 Task: Check the average views per listing of underground utilities in the last 1 year.
Action: Mouse moved to (1073, 240)
Screenshot: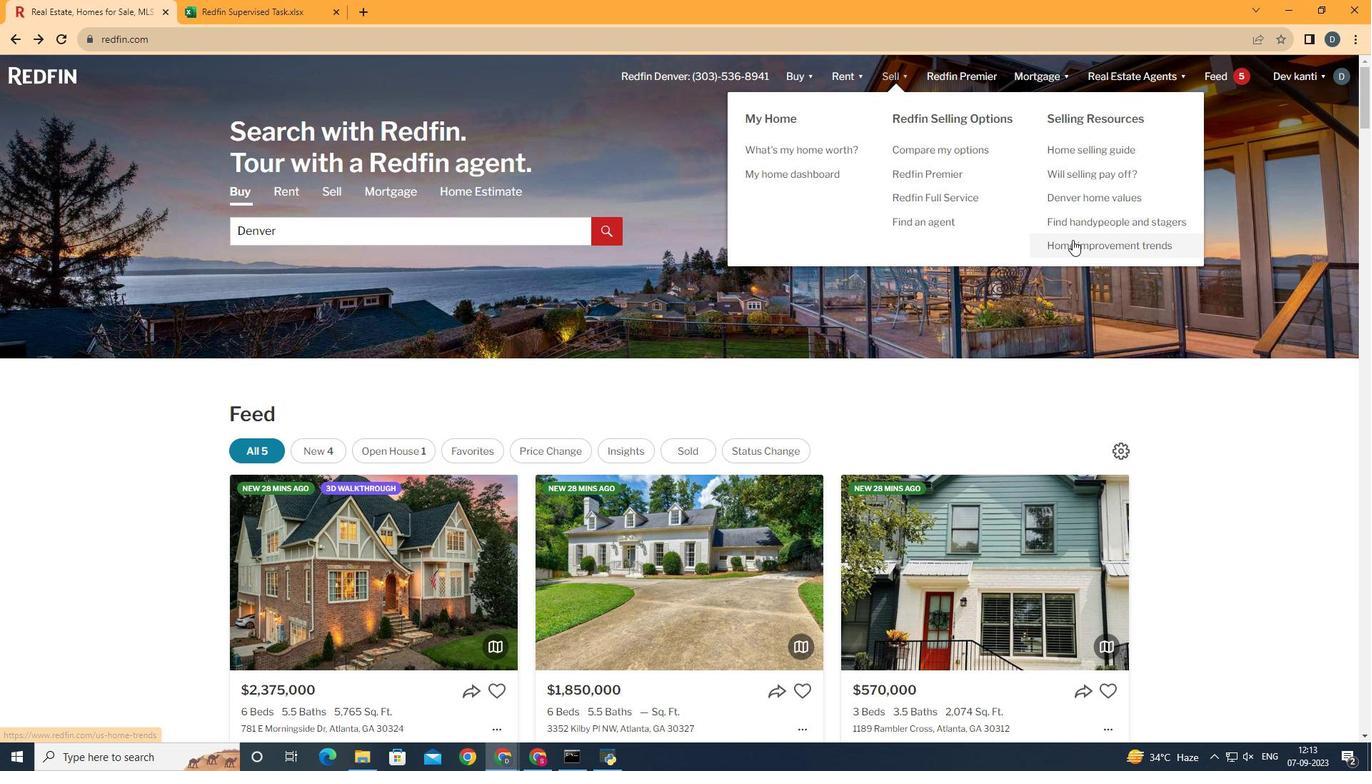 
Action: Mouse pressed left at (1073, 240)
Screenshot: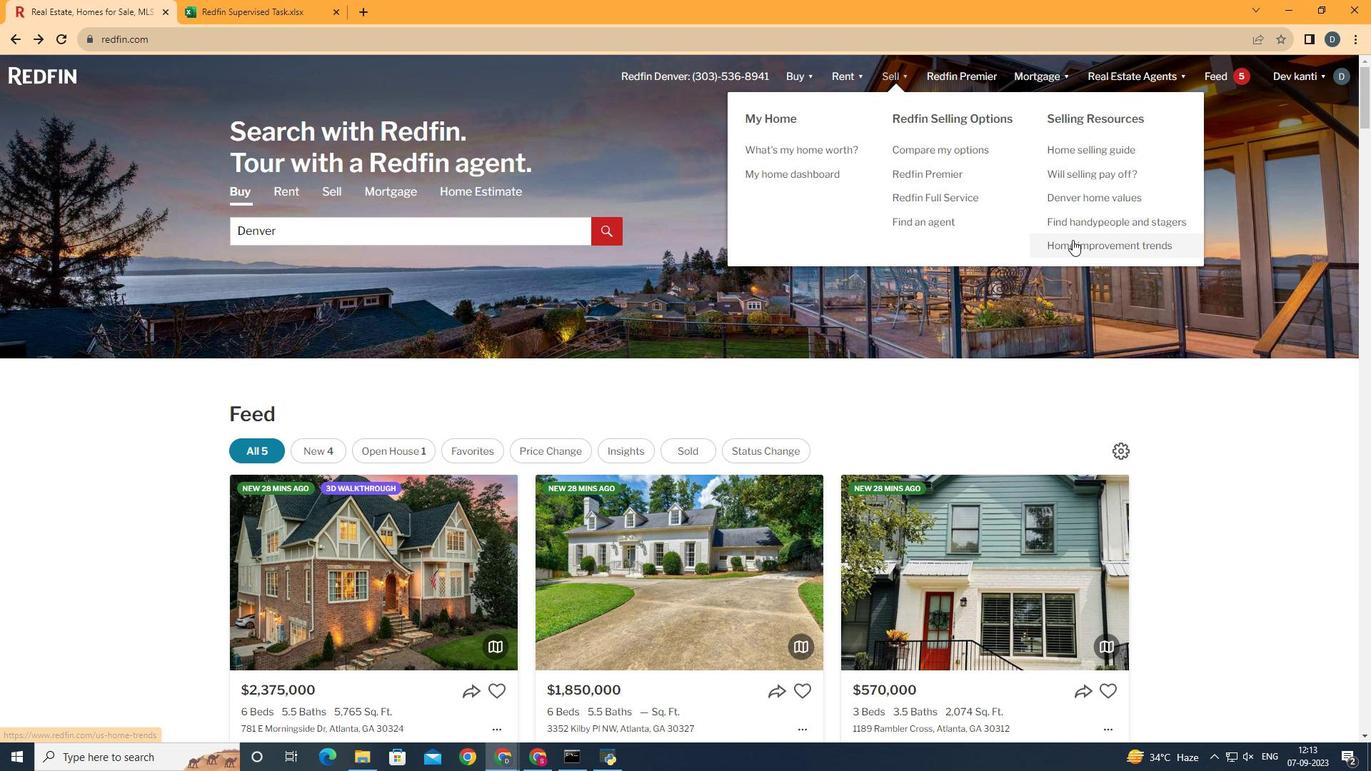 
Action: Mouse moved to (377, 277)
Screenshot: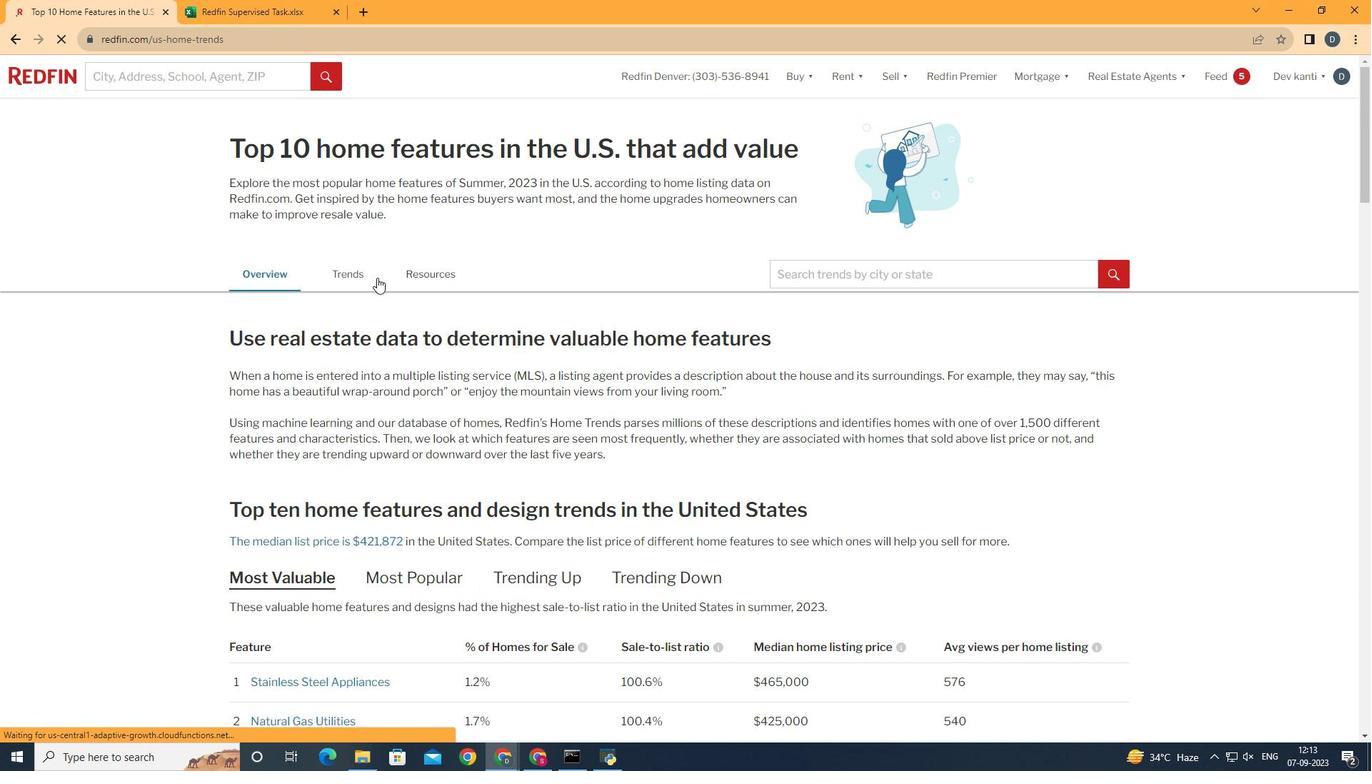 
Action: Mouse pressed left at (377, 277)
Screenshot: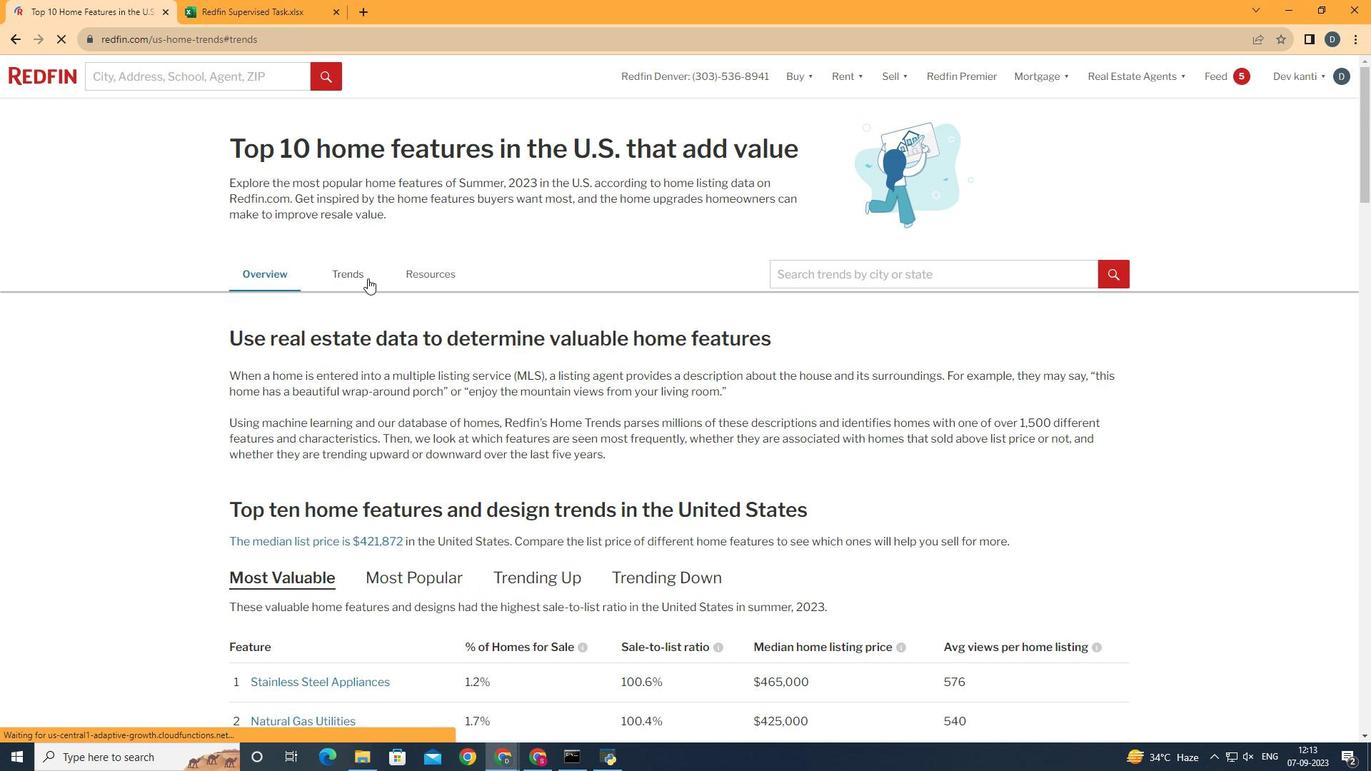 
Action: Mouse moved to (390, 294)
Screenshot: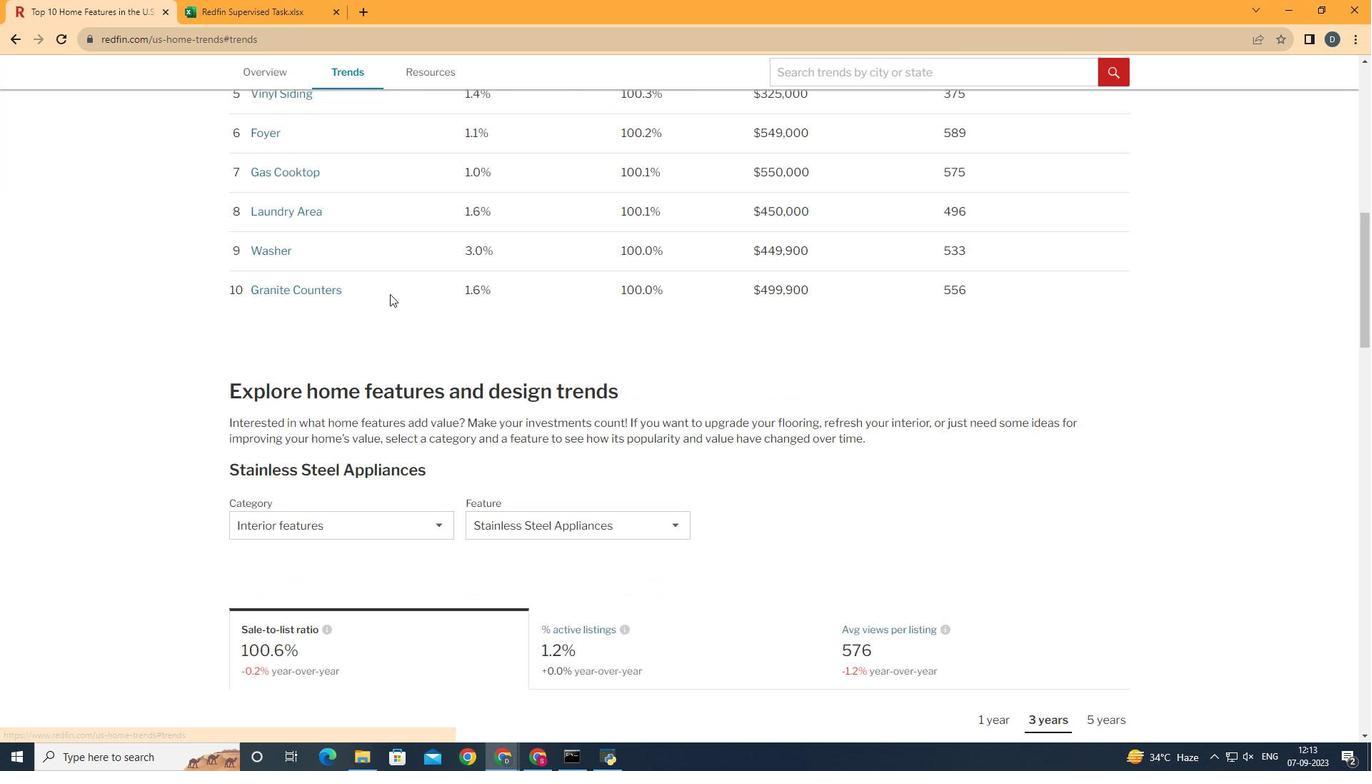 
Action: Mouse scrolled (390, 293) with delta (0, 0)
Screenshot: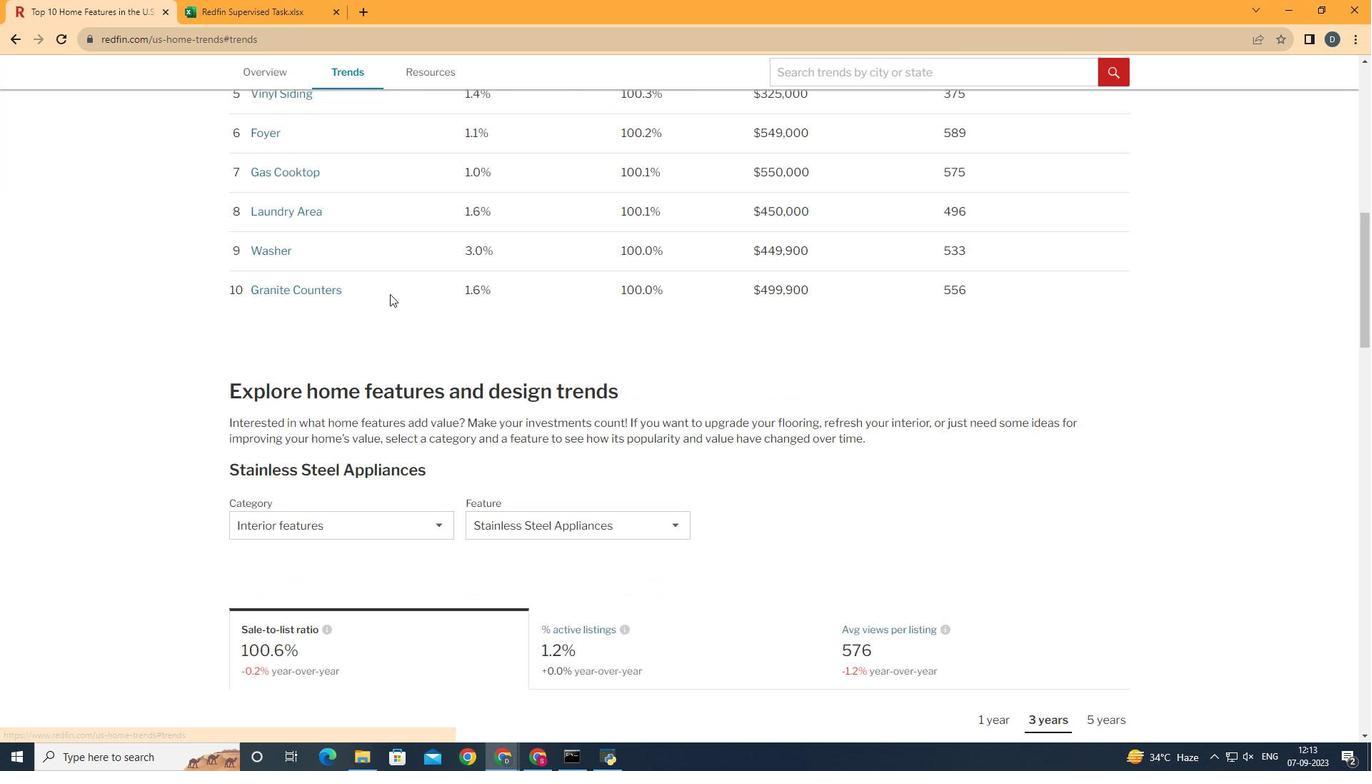 
Action: Mouse scrolled (390, 293) with delta (0, 0)
Screenshot: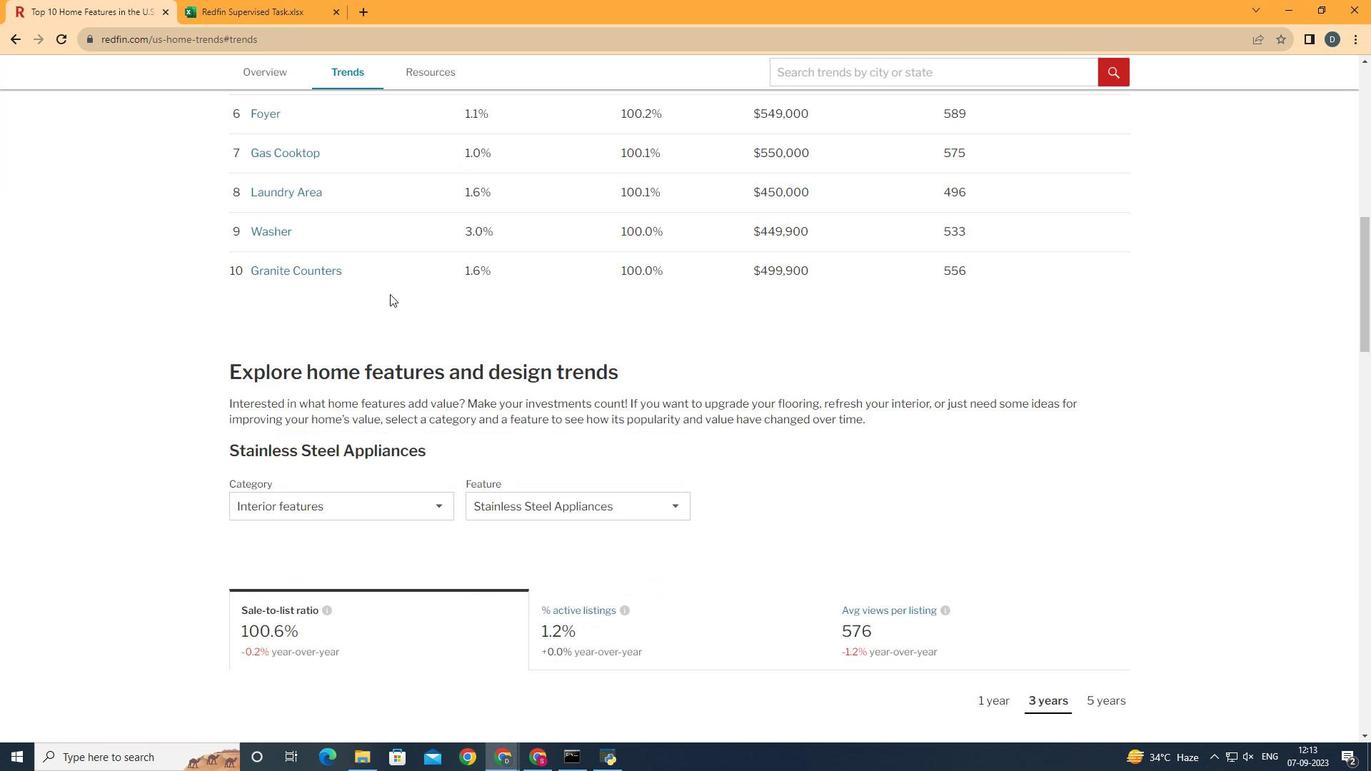 
Action: Mouse scrolled (390, 293) with delta (0, 0)
Screenshot: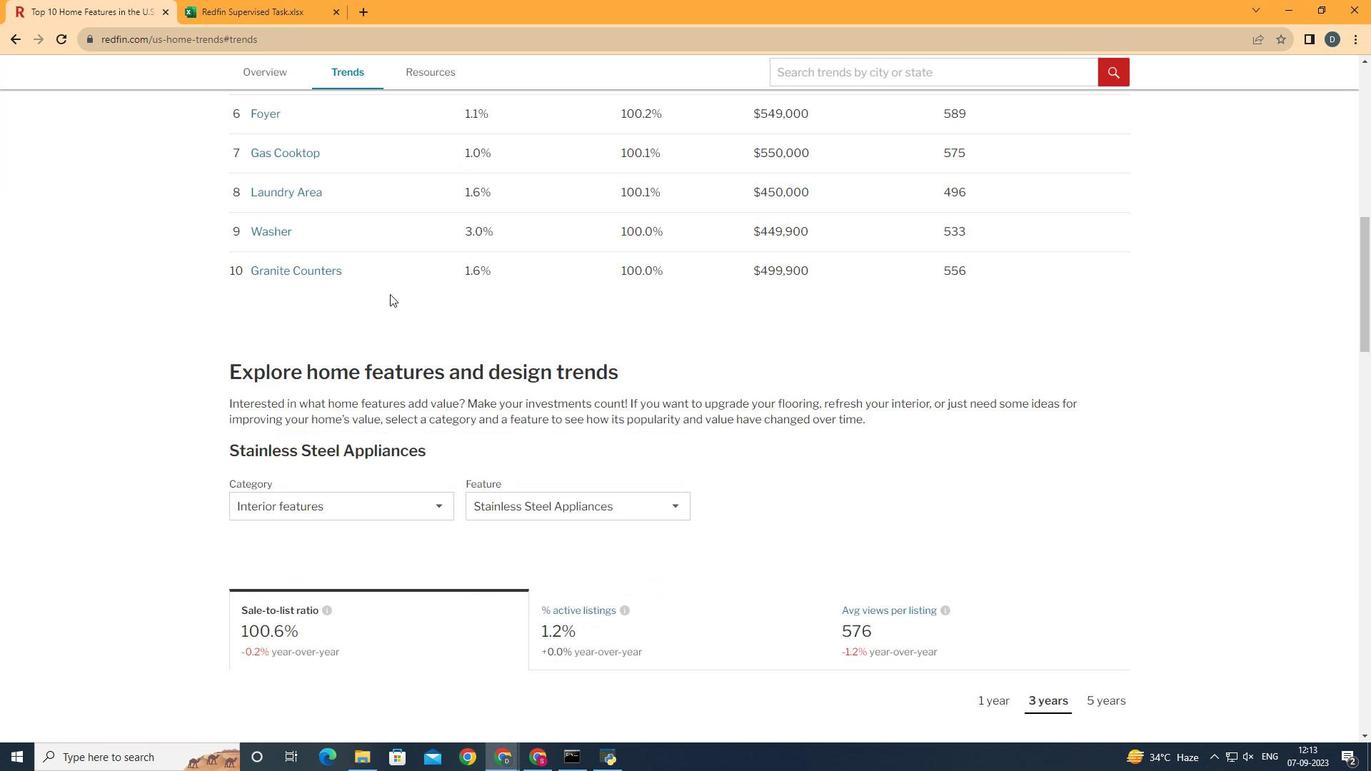 
Action: Mouse scrolled (390, 293) with delta (0, 0)
Screenshot: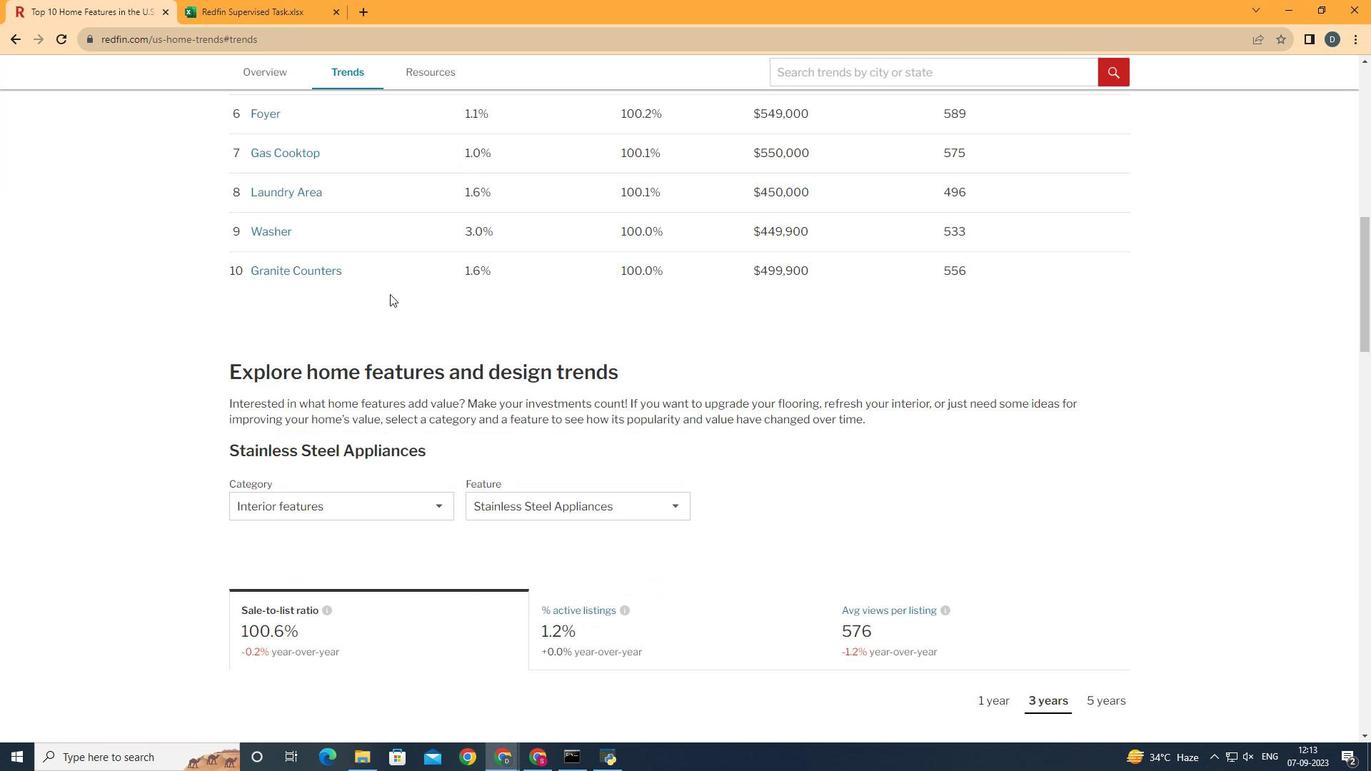 
Action: Mouse scrolled (390, 293) with delta (0, 0)
Screenshot: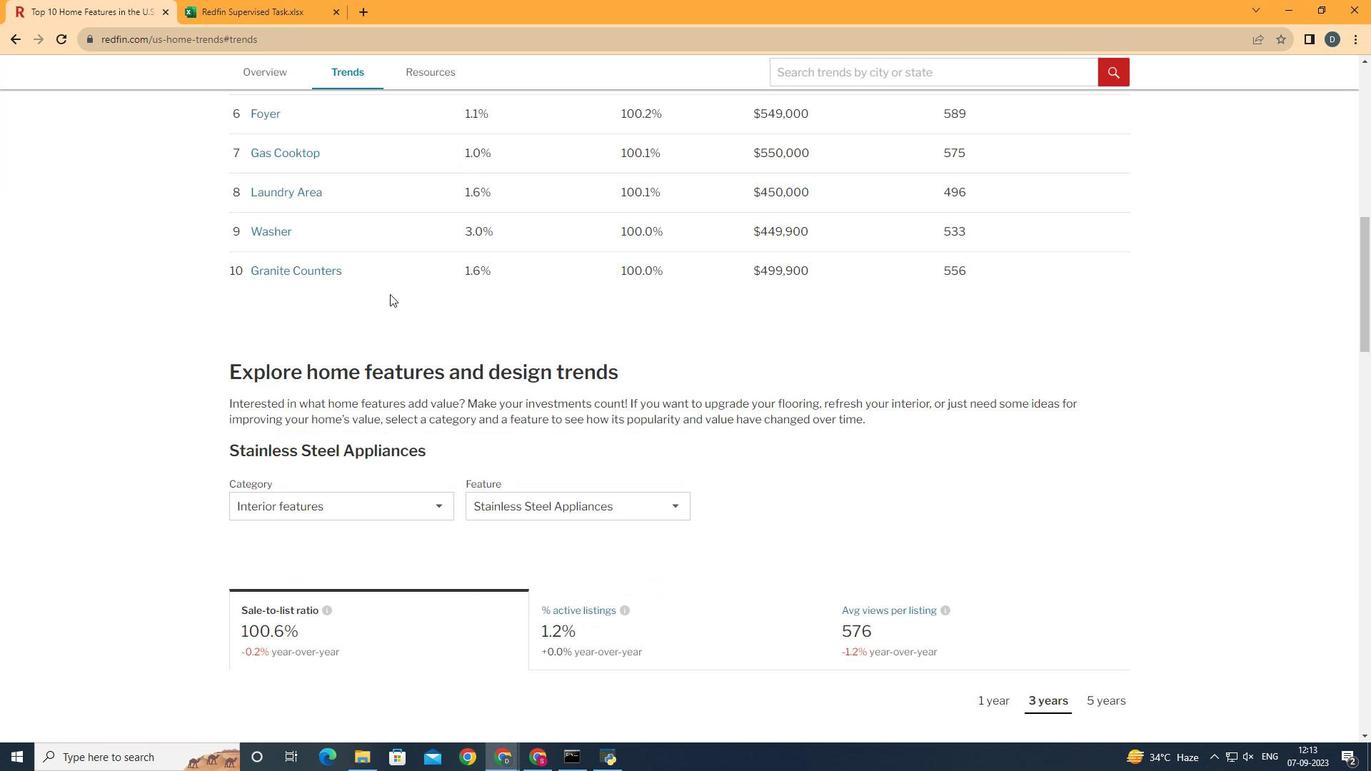 
Action: Mouse scrolled (390, 293) with delta (0, 0)
Screenshot: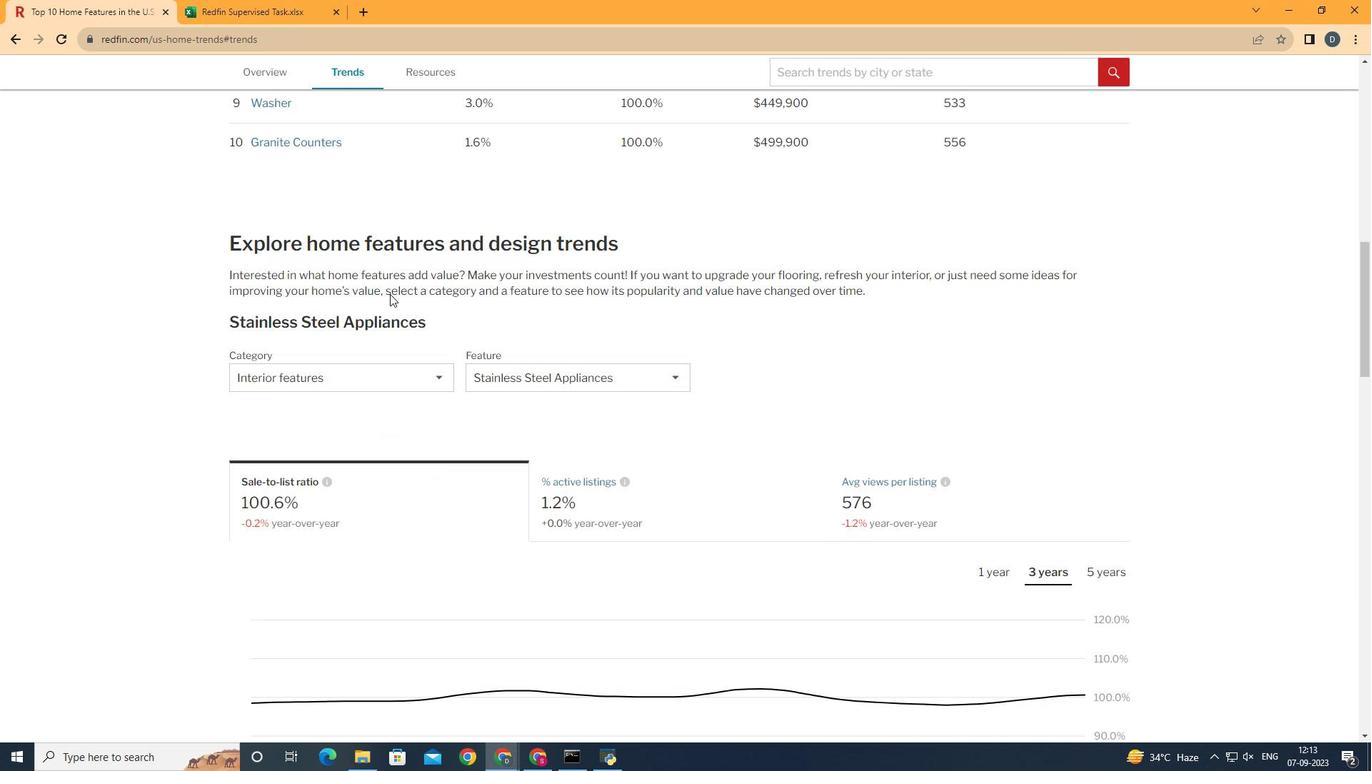 
Action: Mouse scrolled (390, 293) with delta (0, 0)
Screenshot: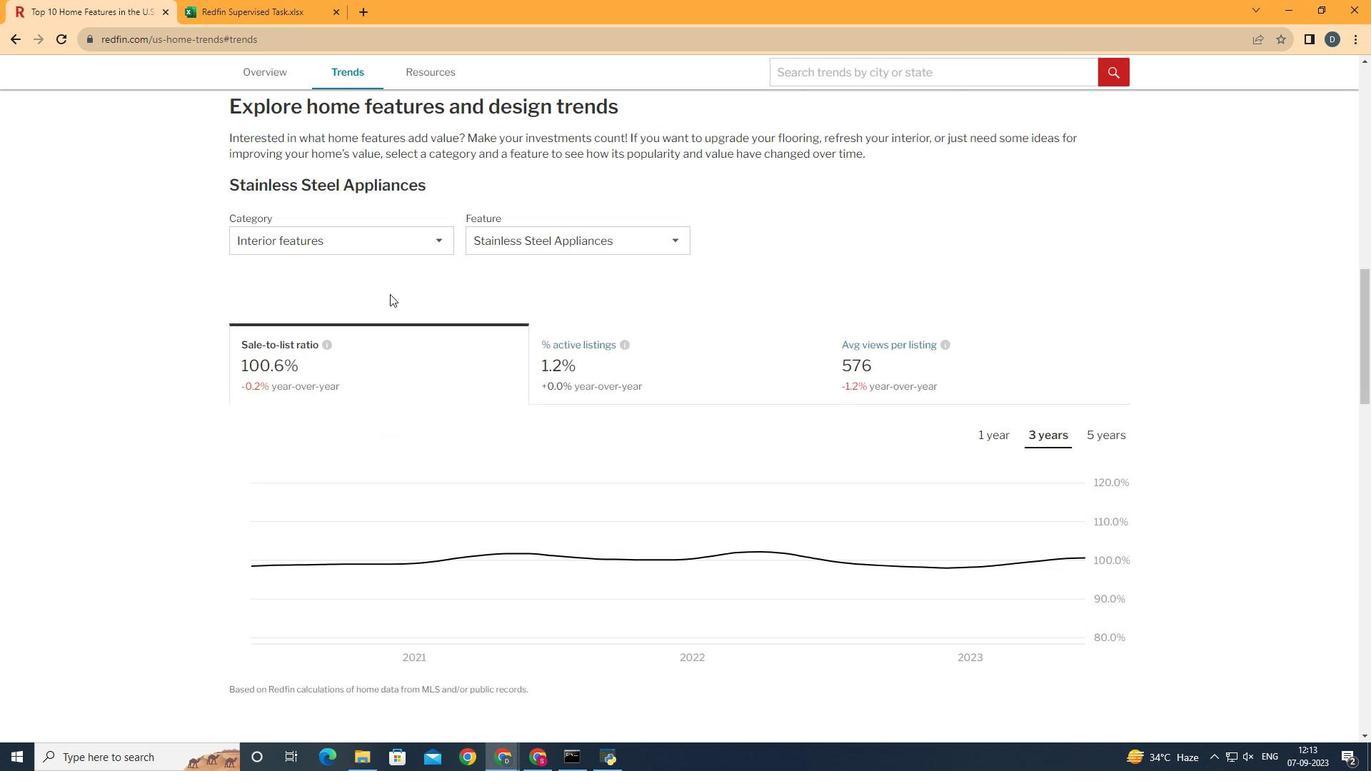 
Action: Mouse scrolled (390, 293) with delta (0, 0)
Screenshot: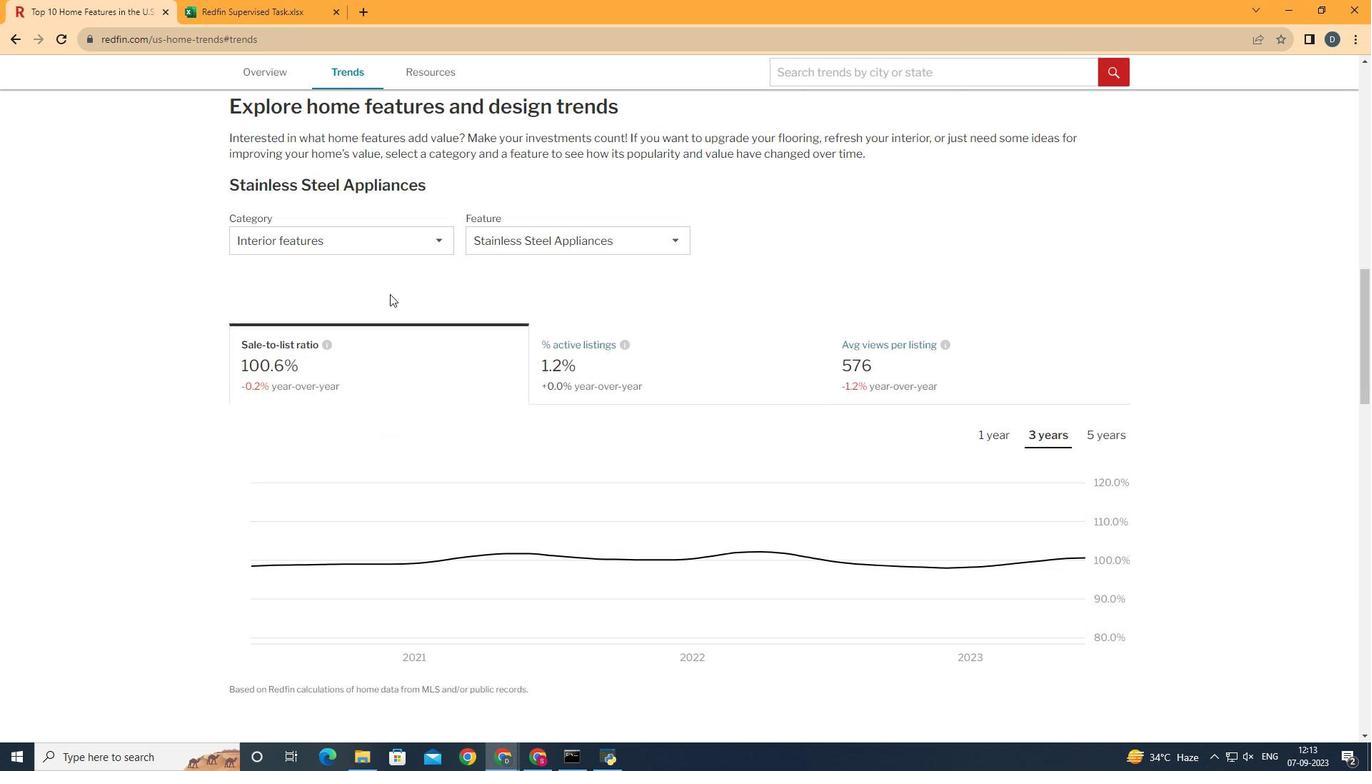 
Action: Mouse scrolled (390, 293) with delta (0, 0)
Screenshot: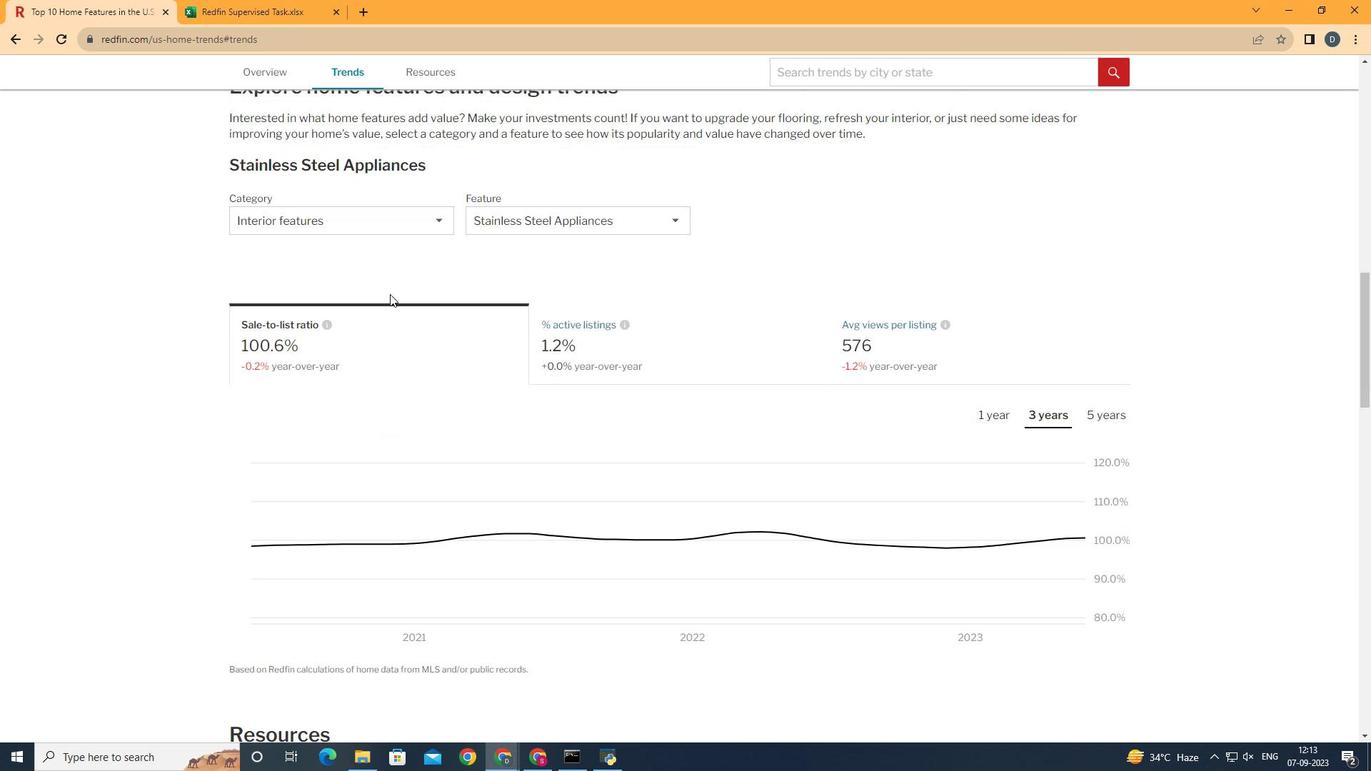 
Action: Mouse moved to (432, 235)
Screenshot: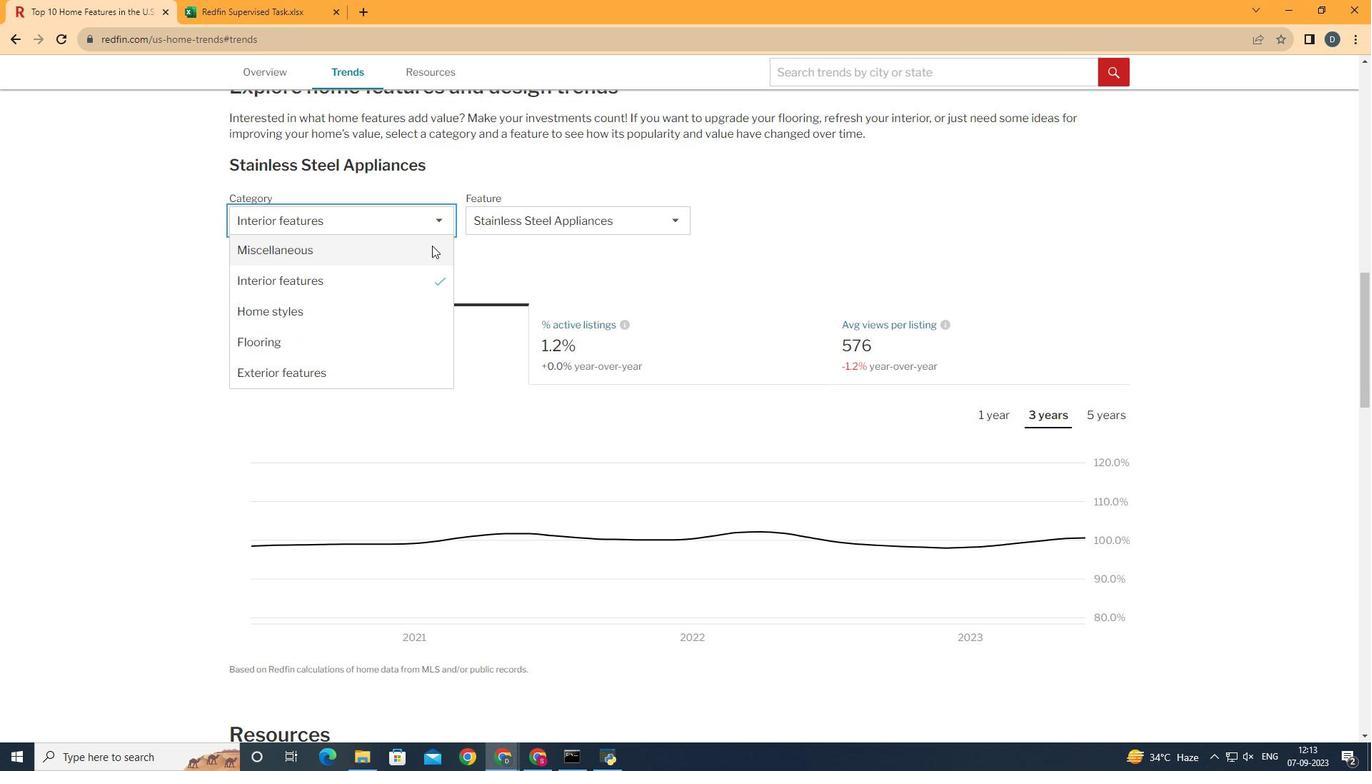 
Action: Mouse pressed left at (432, 235)
Screenshot: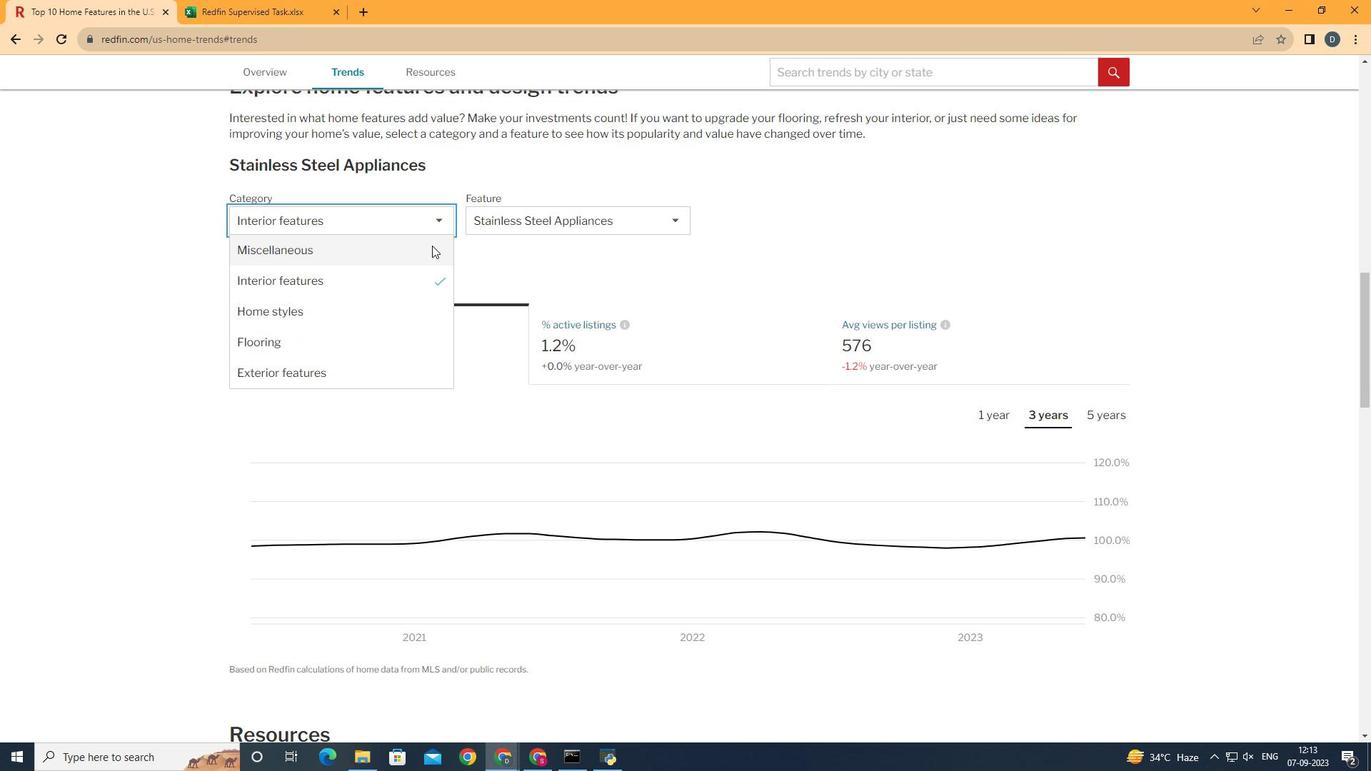 
Action: Mouse moved to (430, 263)
Screenshot: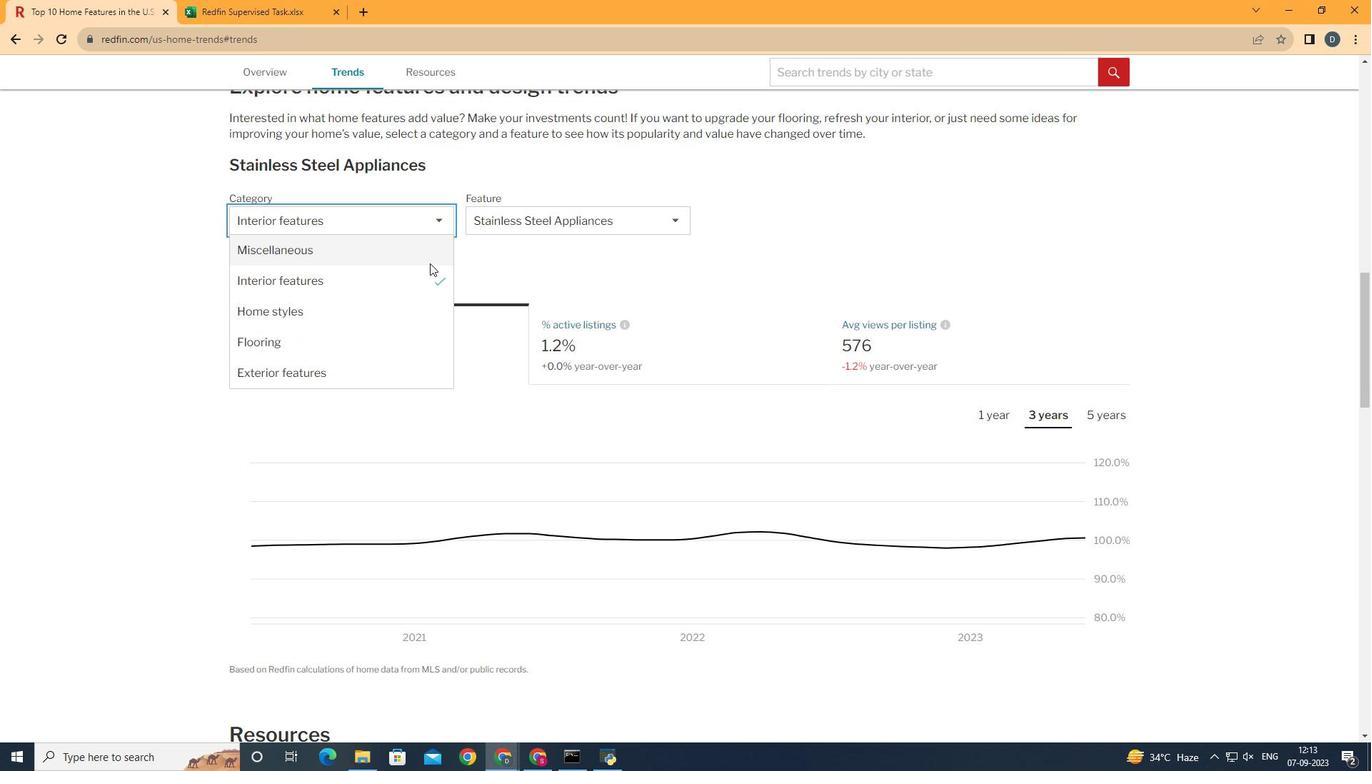 
Action: Mouse pressed left at (430, 263)
Screenshot: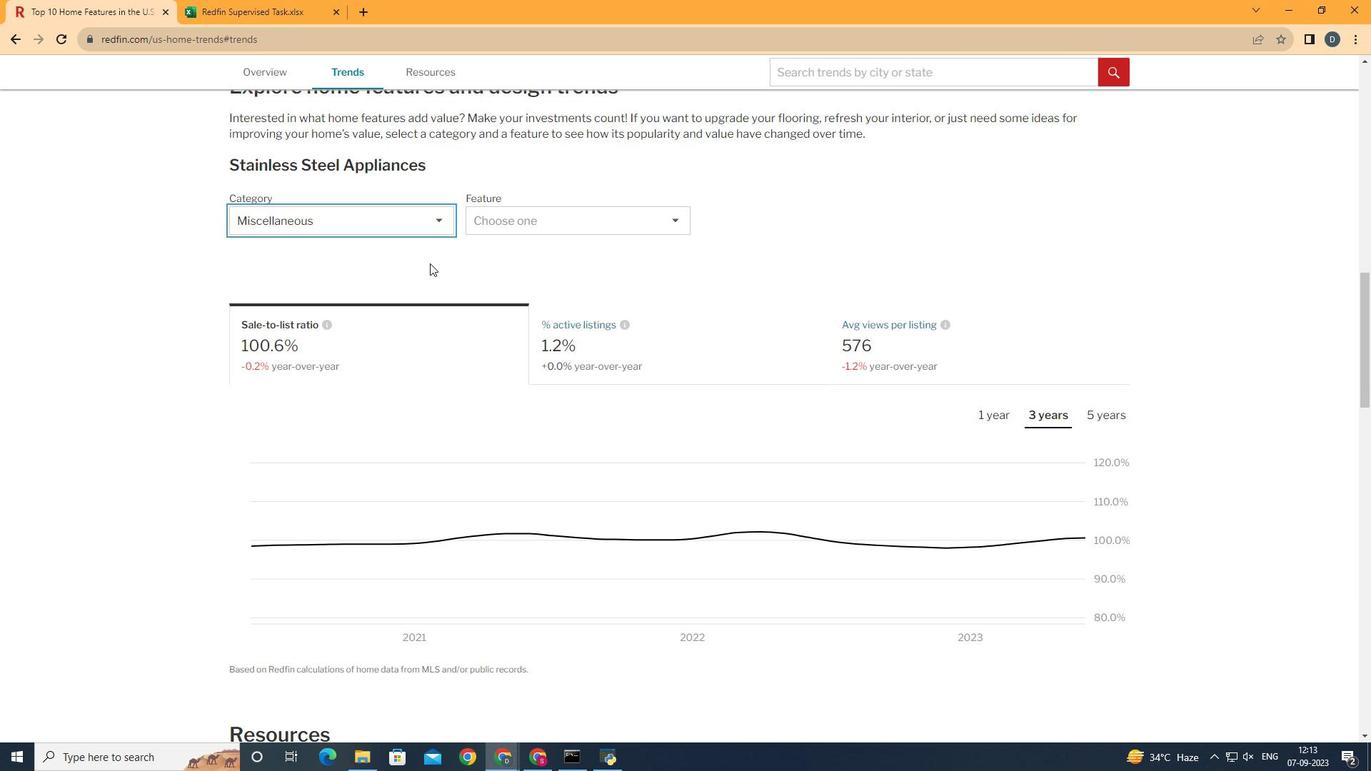 
Action: Mouse moved to (586, 230)
Screenshot: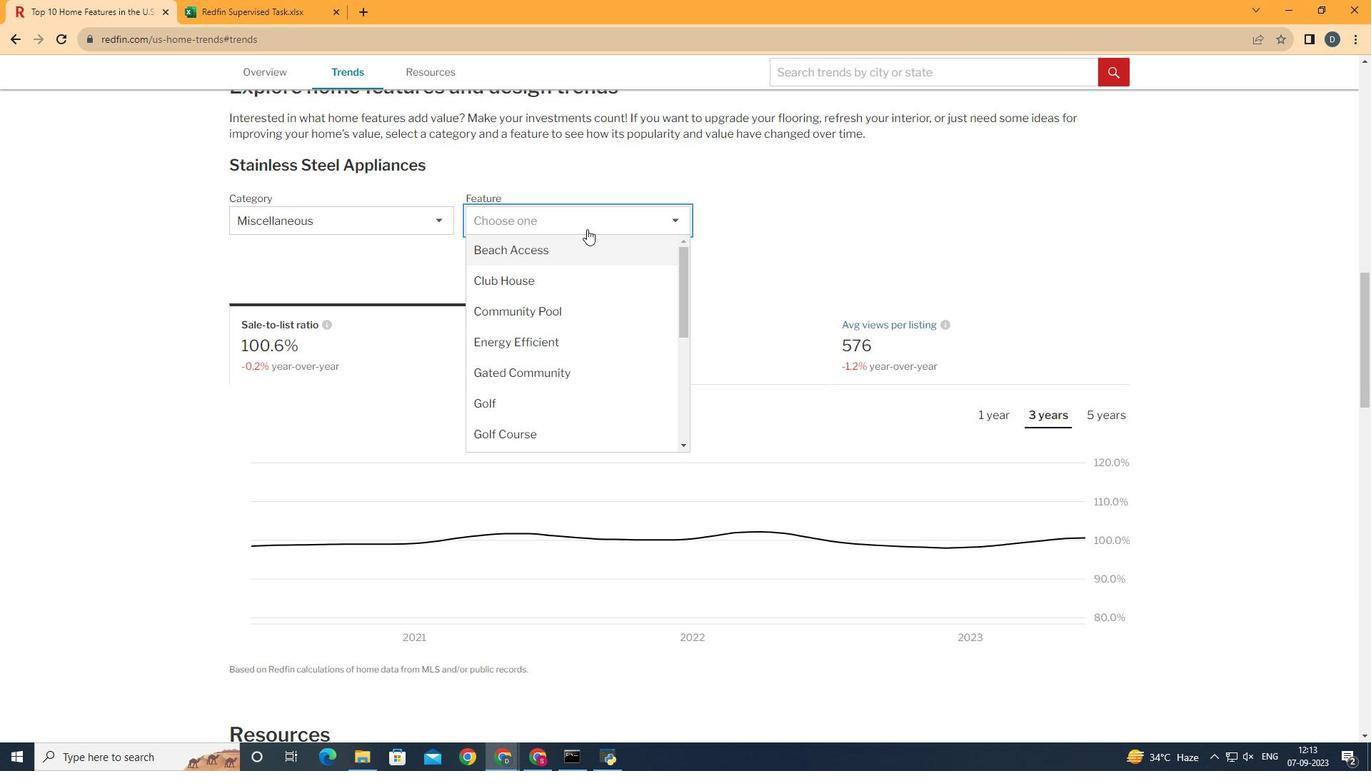 
Action: Mouse pressed left at (586, 230)
Screenshot: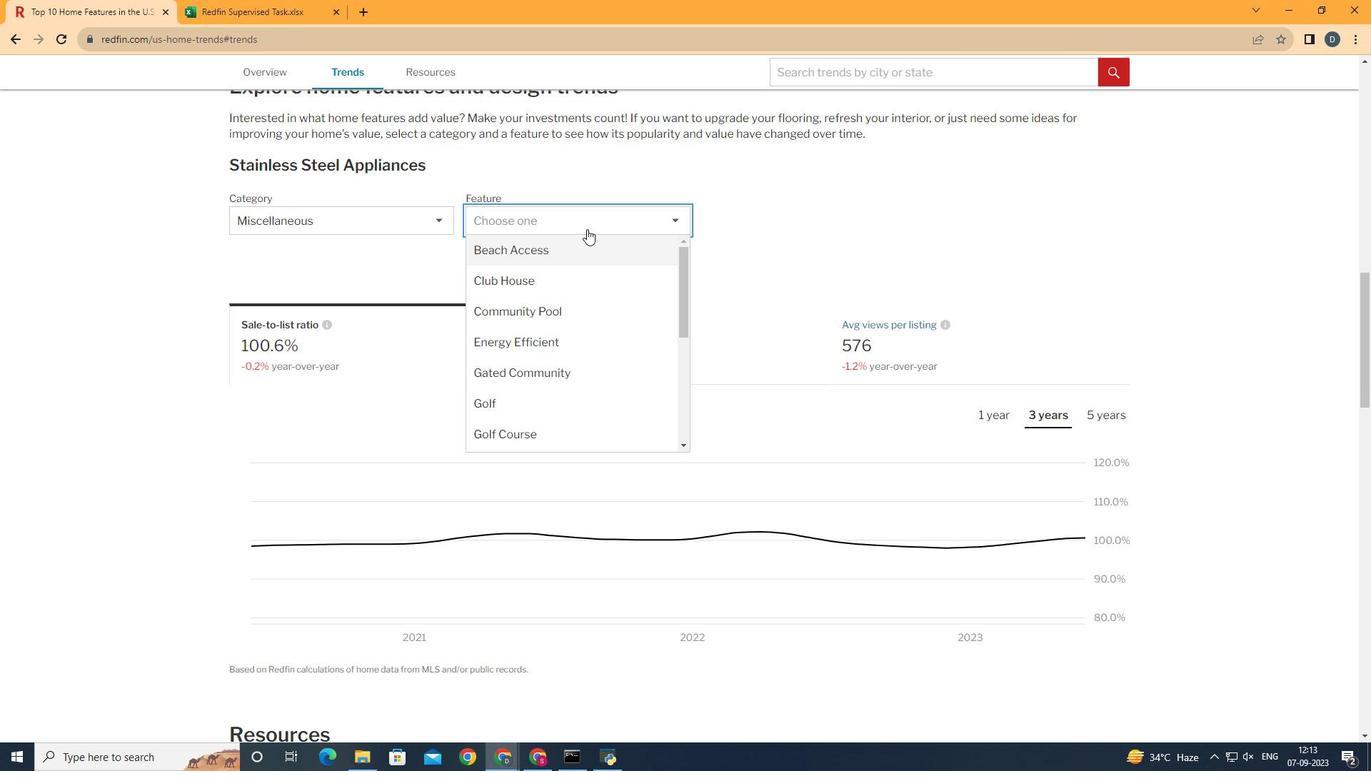 
Action: Mouse moved to (576, 335)
Screenshot: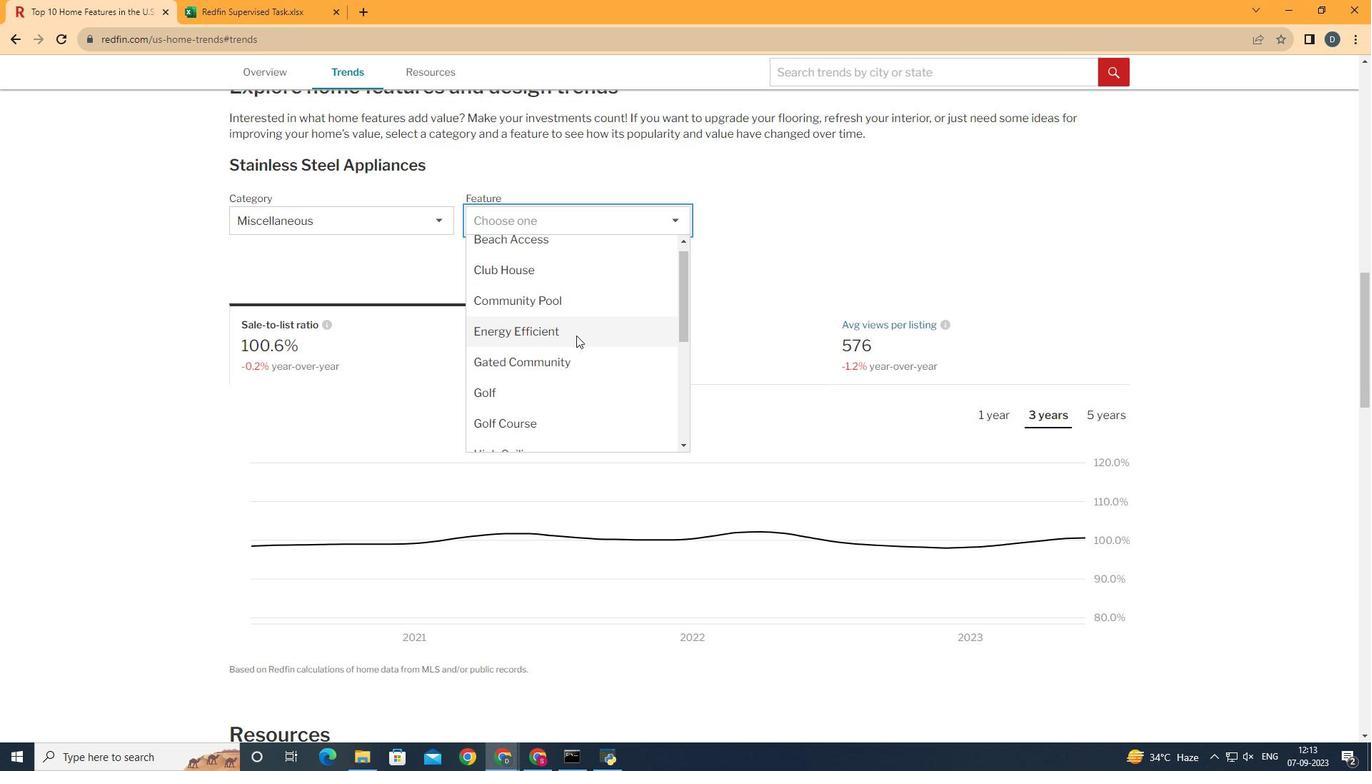 
Action: Mouse scrolled (576, 335) with delta (0, 0)
Screenshot: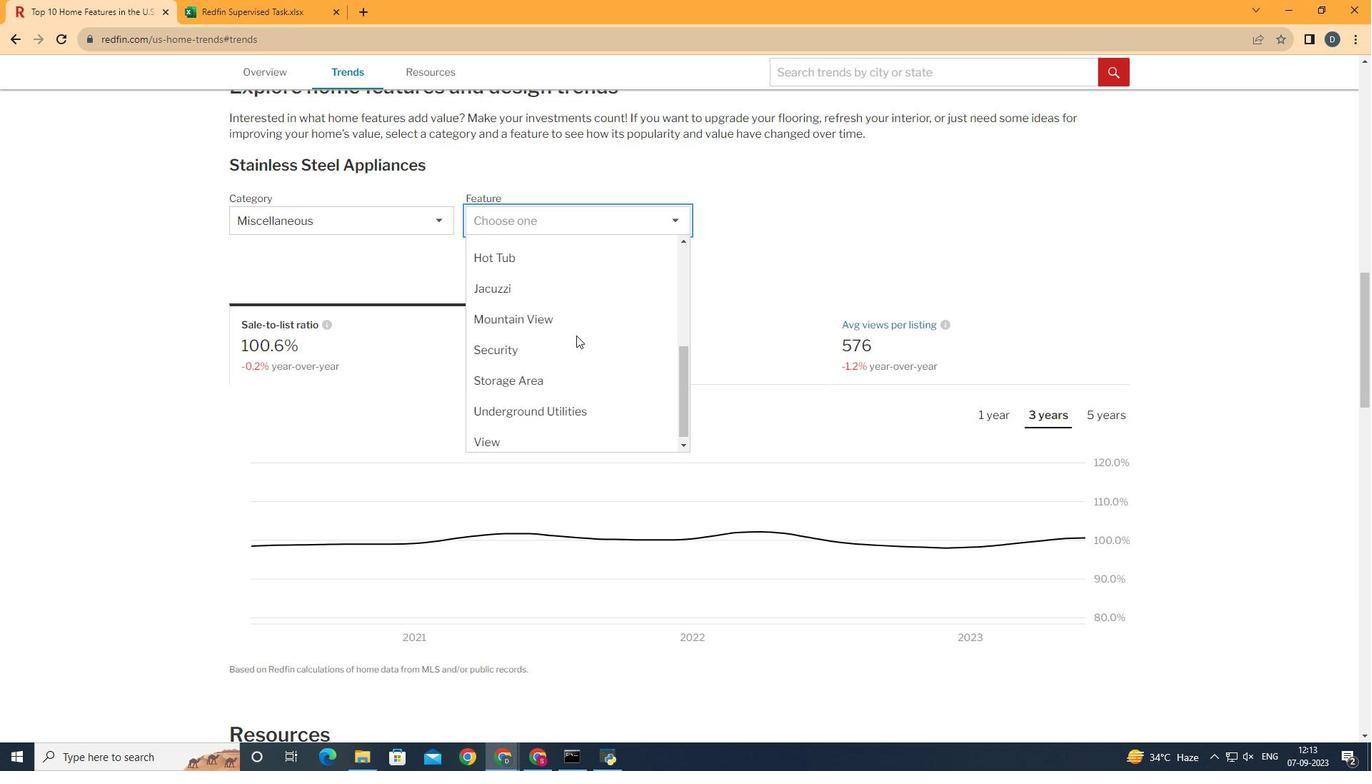 
Action: Mouse scrolled (576, 335) with delta (0, 0)
Screenshot: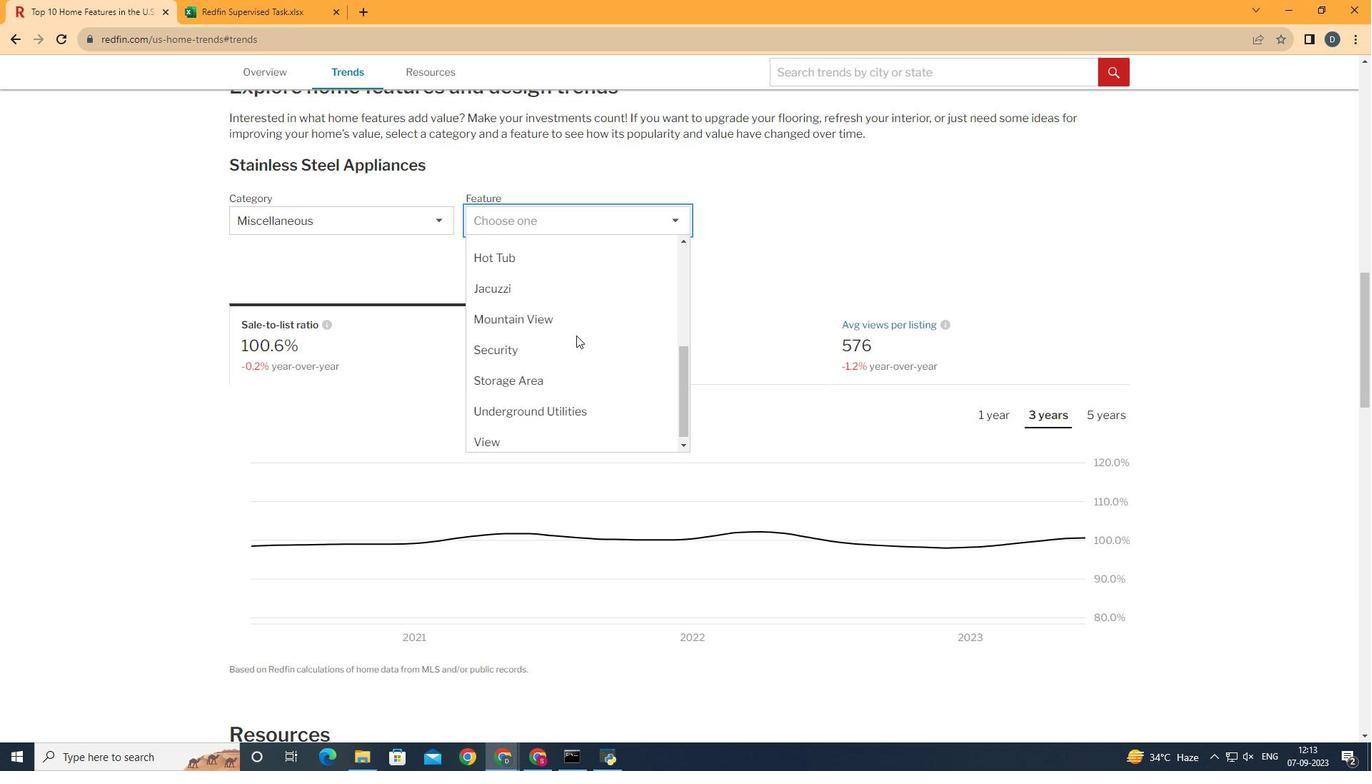 
Action: Mouse scrolled (576, 335) with delta (0, 0)
Screenshot: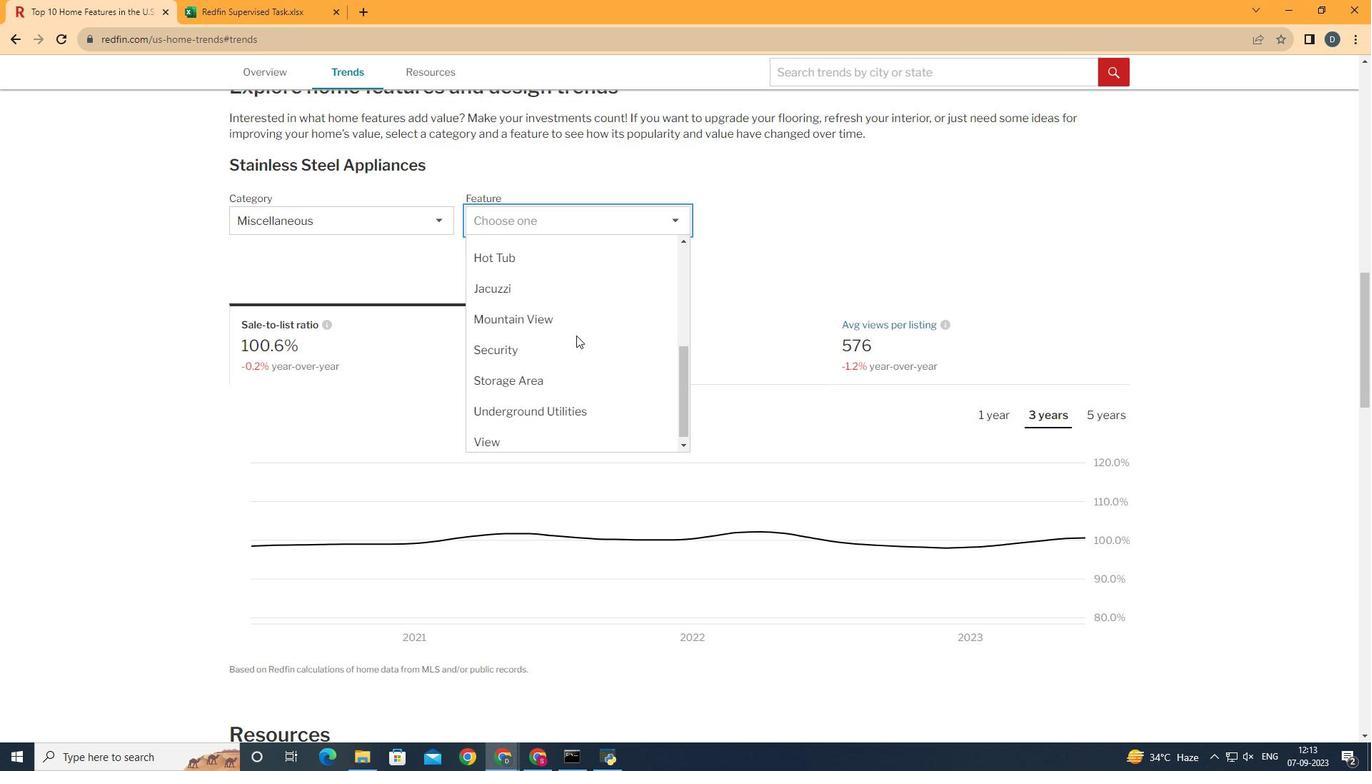 
Action: Mouse scrolled (576, 335) with delta (0, 0)
Screenshot: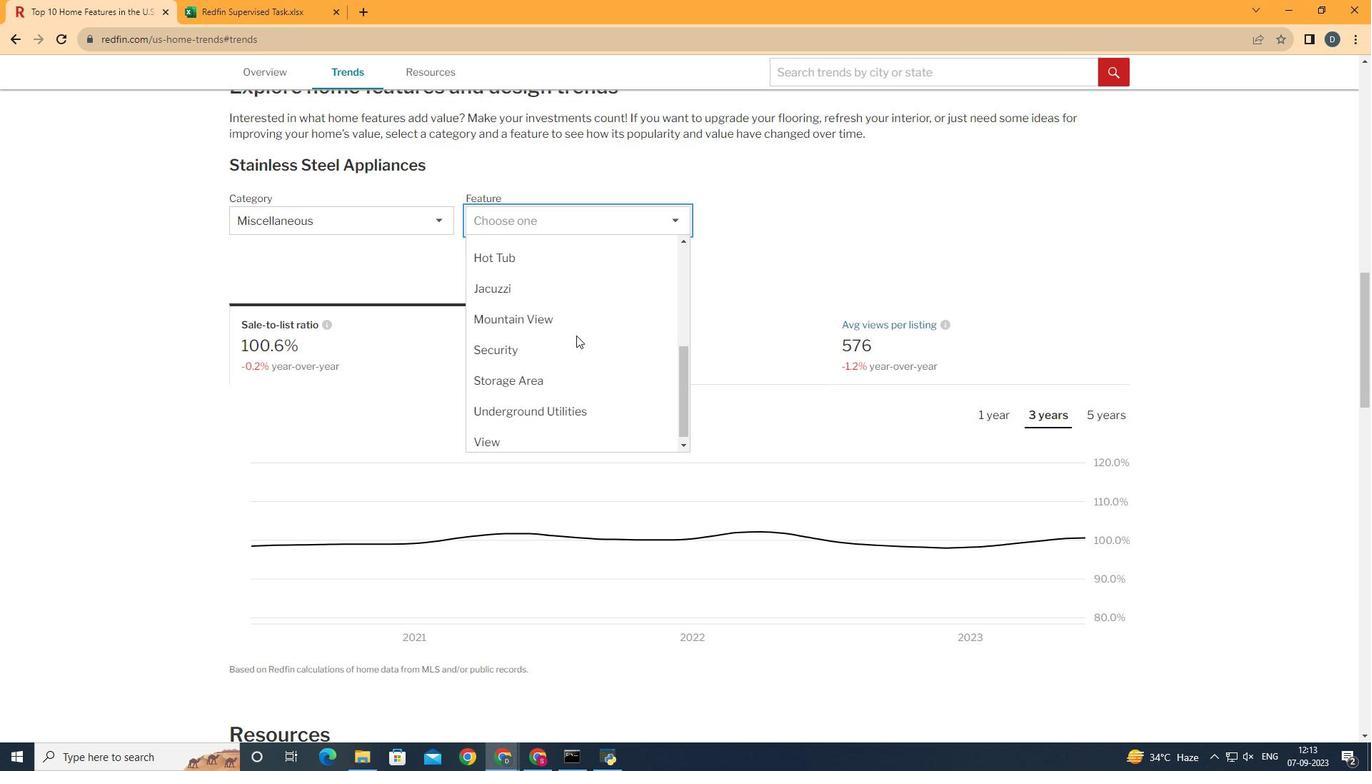 
Action: Mouse scrolled (576, 335) with delta (0, 0)
Screenshot: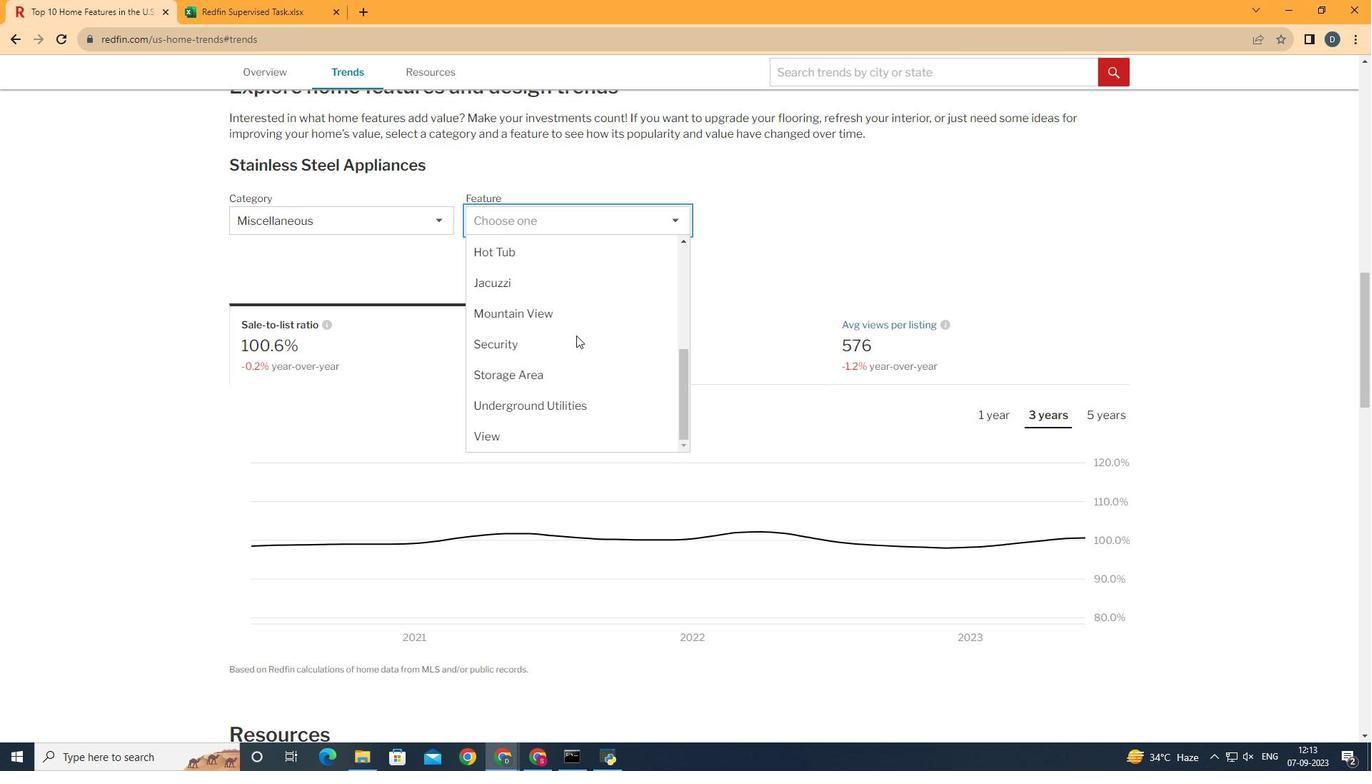 
Action: Mouse moved to (598, 397)
Screenshot: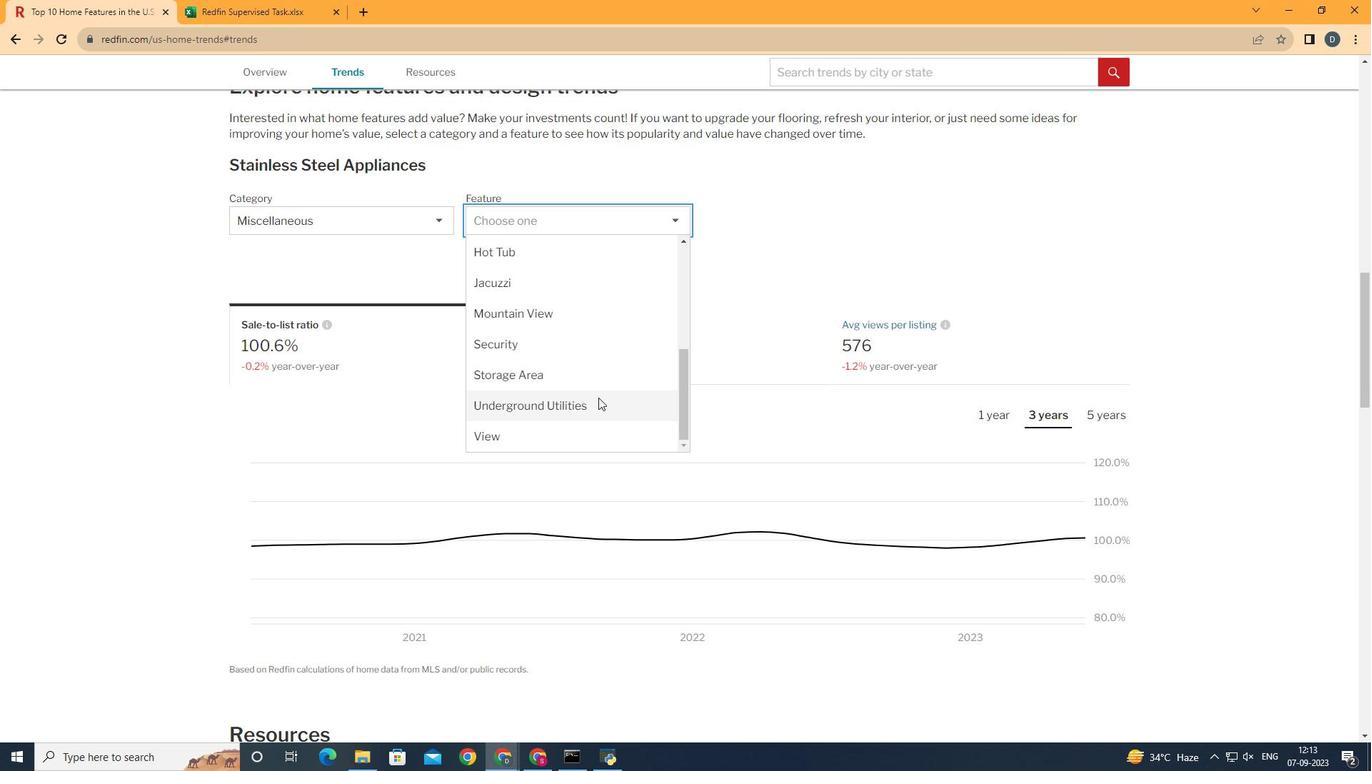 
Action: Mouse pressed left at (598, 397)
Screenshot: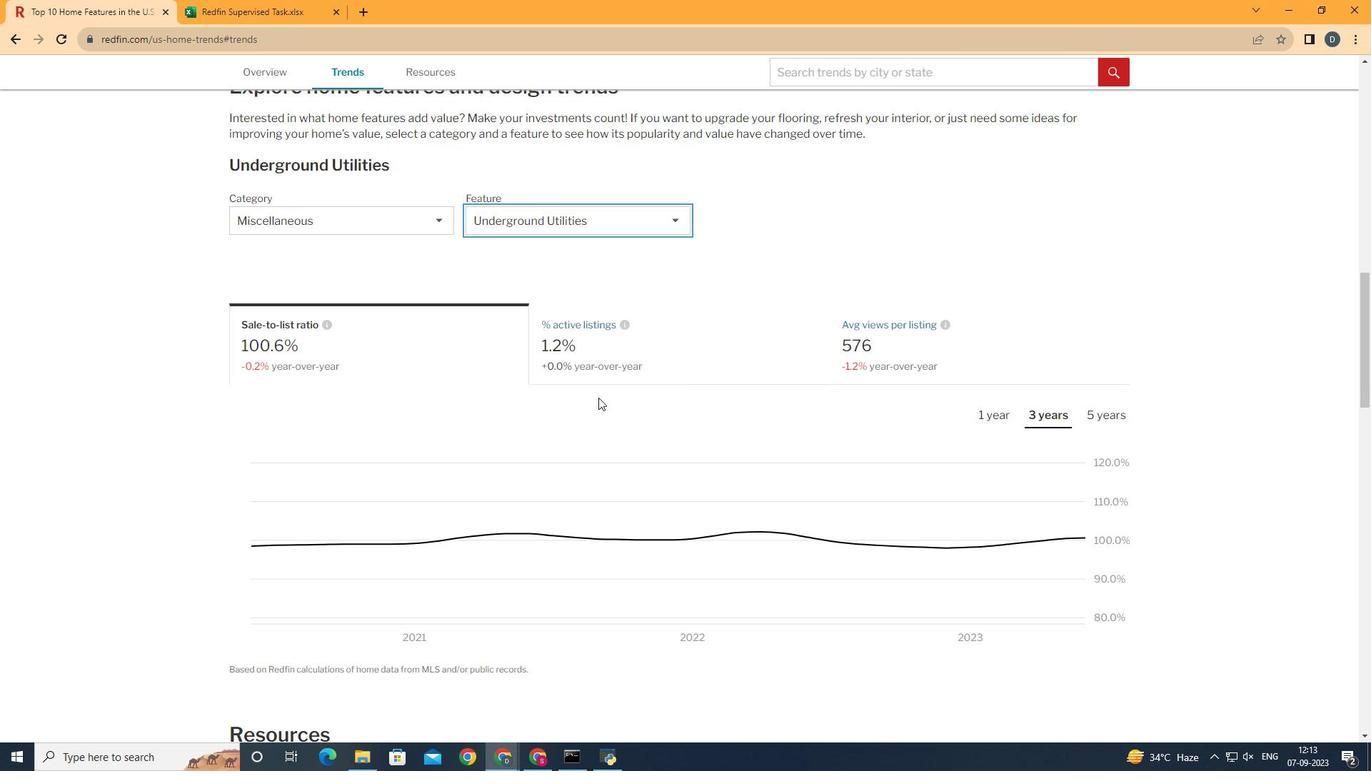
Action: Mouse moved to (960, 351)
Screenshot: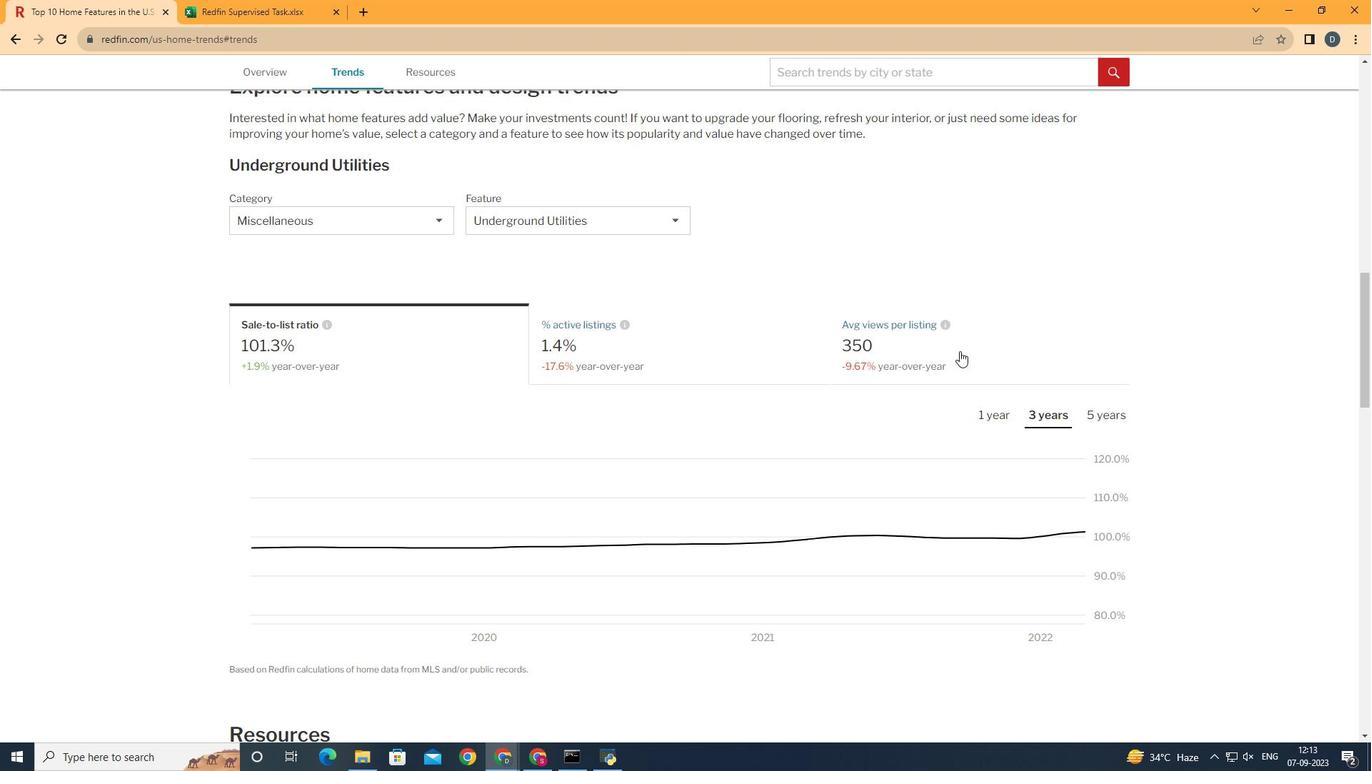 
Action: Mouse pressed left at (960, 351)
Screenshot: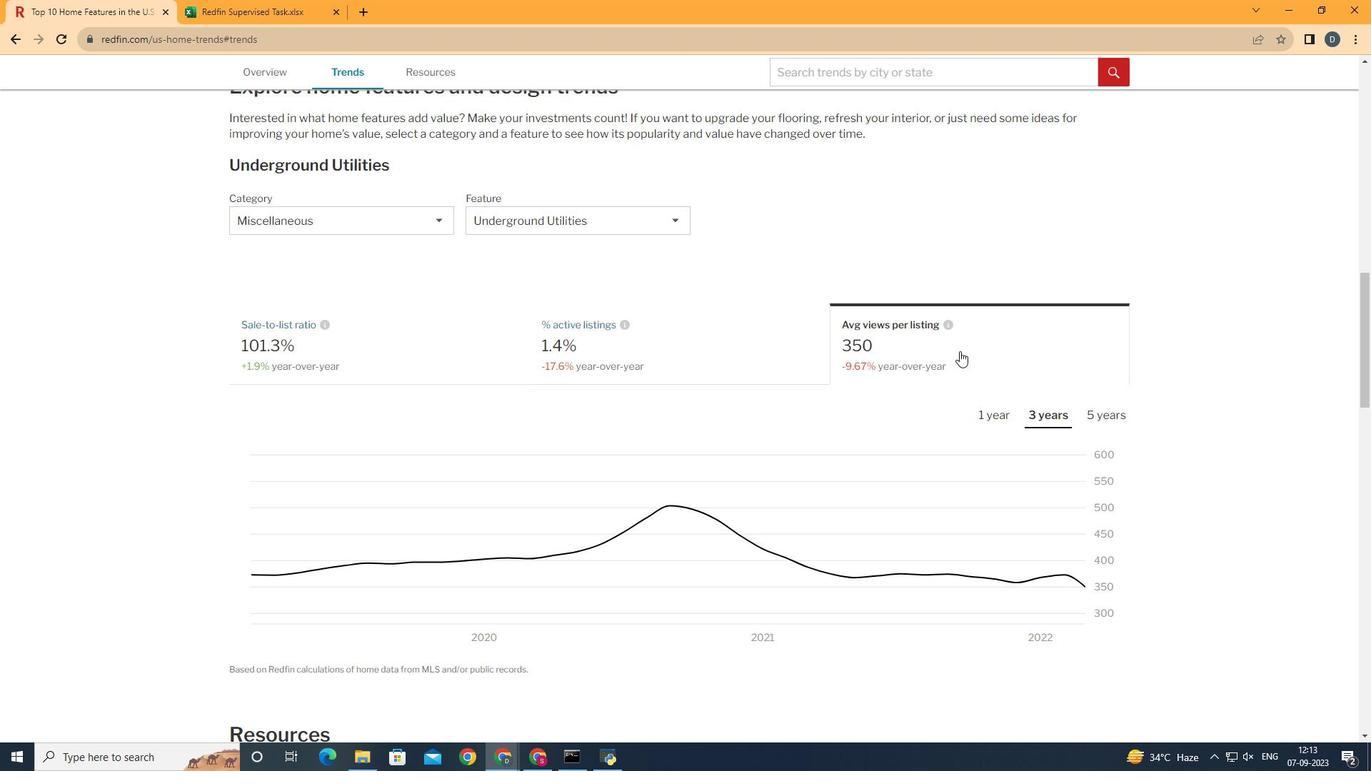 
Action: Mouse moved to (994, 415)
Screenshot: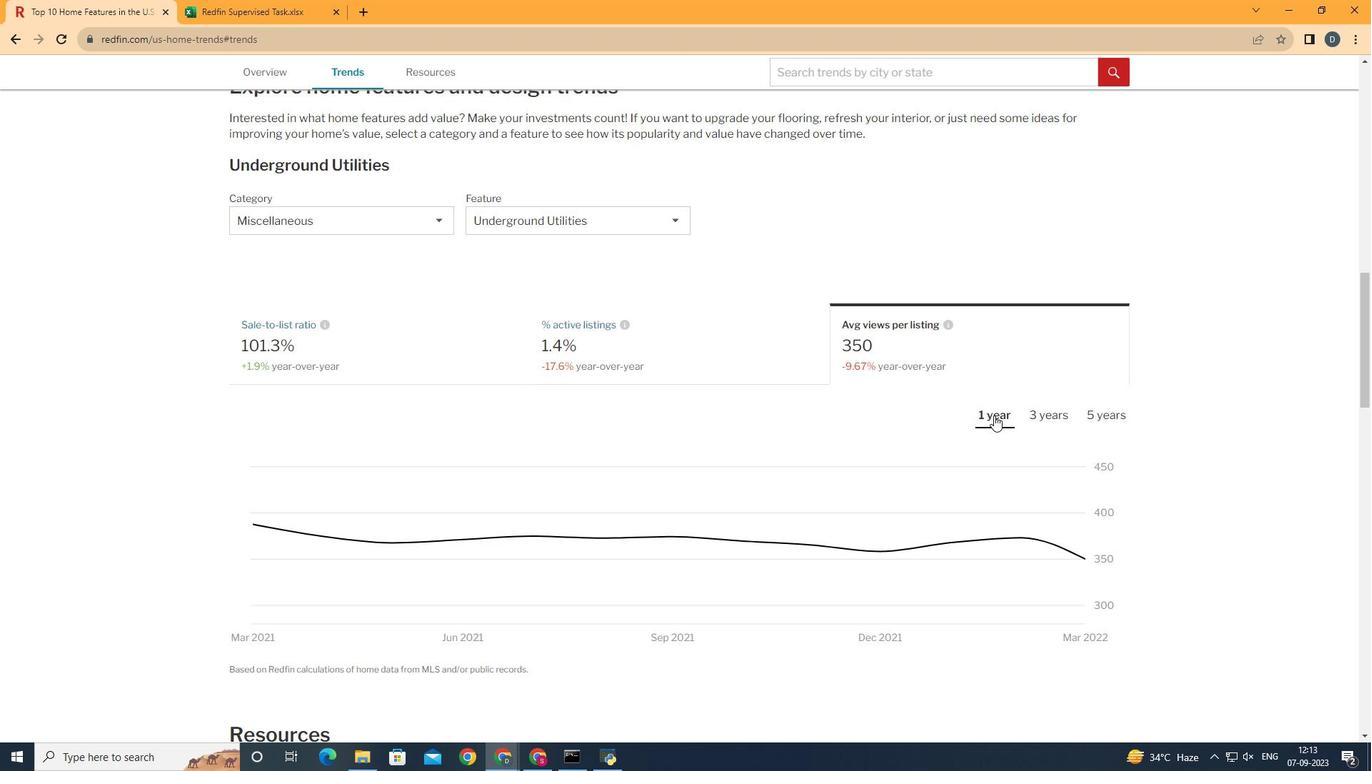 
Action: Mouse pressed left at (994, 415)
Screenshot: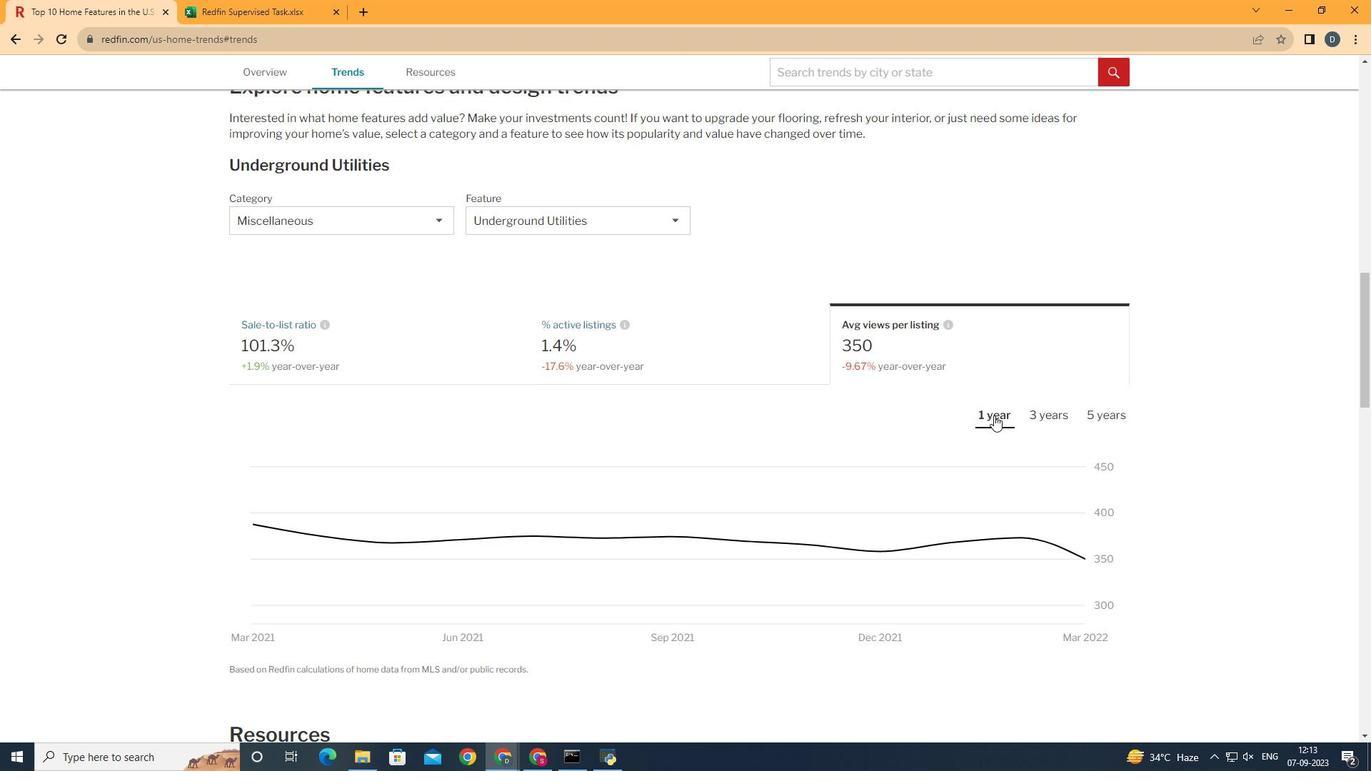 
Action: Mouse moved to (1059, 571)
Screenshot: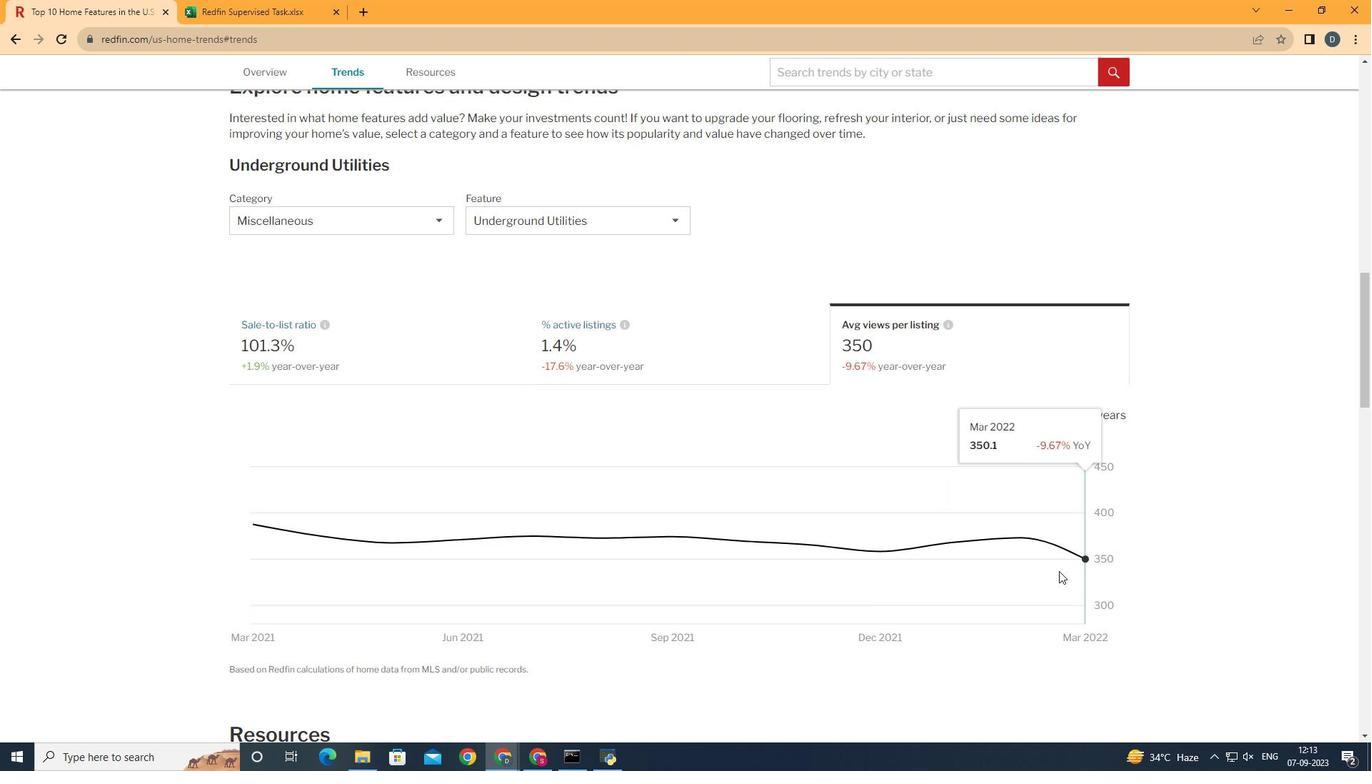 
